 Task: Update the loan type of the saved search to 15-year fixed.
Action: Mouse moved to (1007, 144)
Screenshot: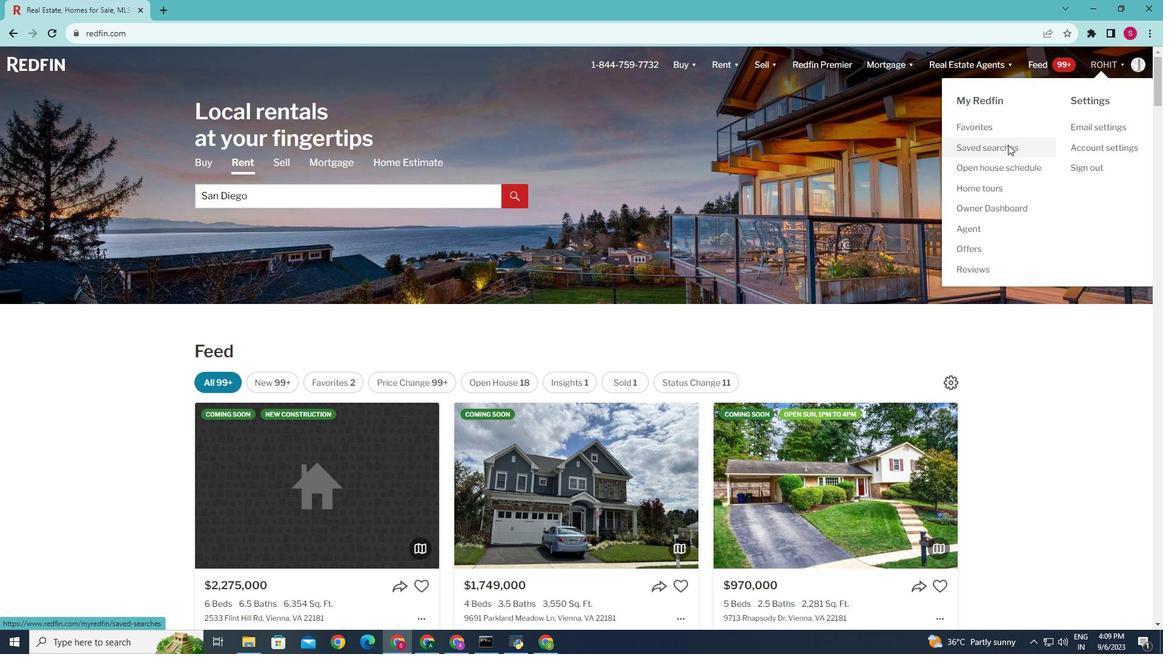 
Action: Mouse pressed left at (1007, 144)
Screenshot: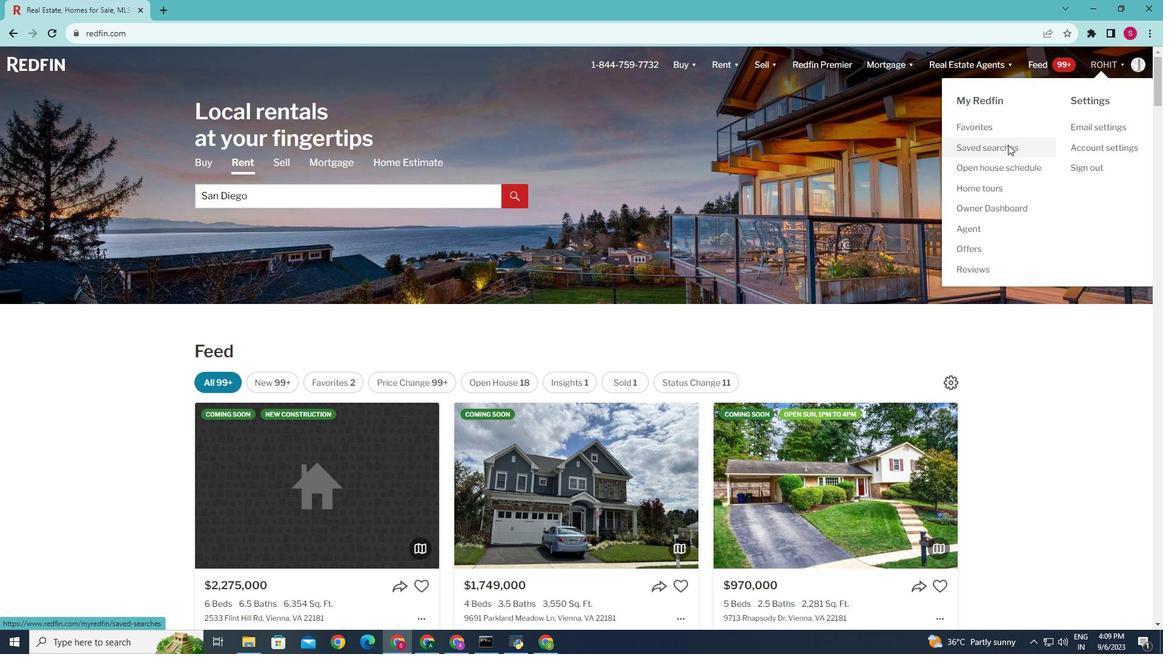 
Action: Mouse moved to (393, 294)
Screenshot: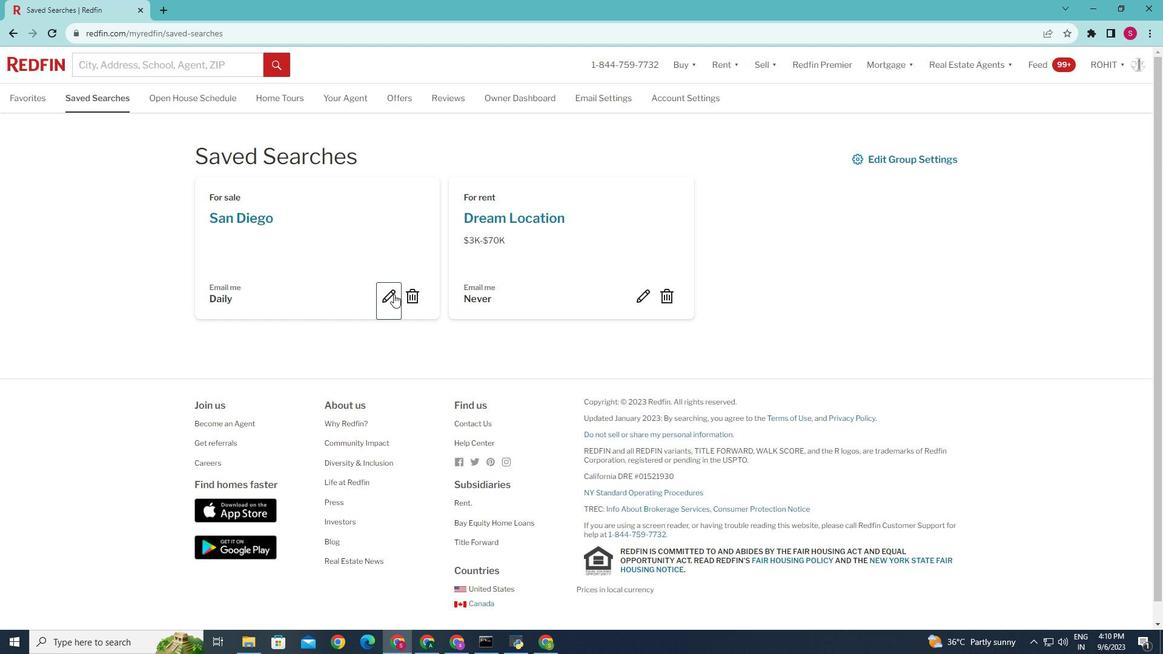 
Action: Mouse pressed left at (393, 294)
Screenshot: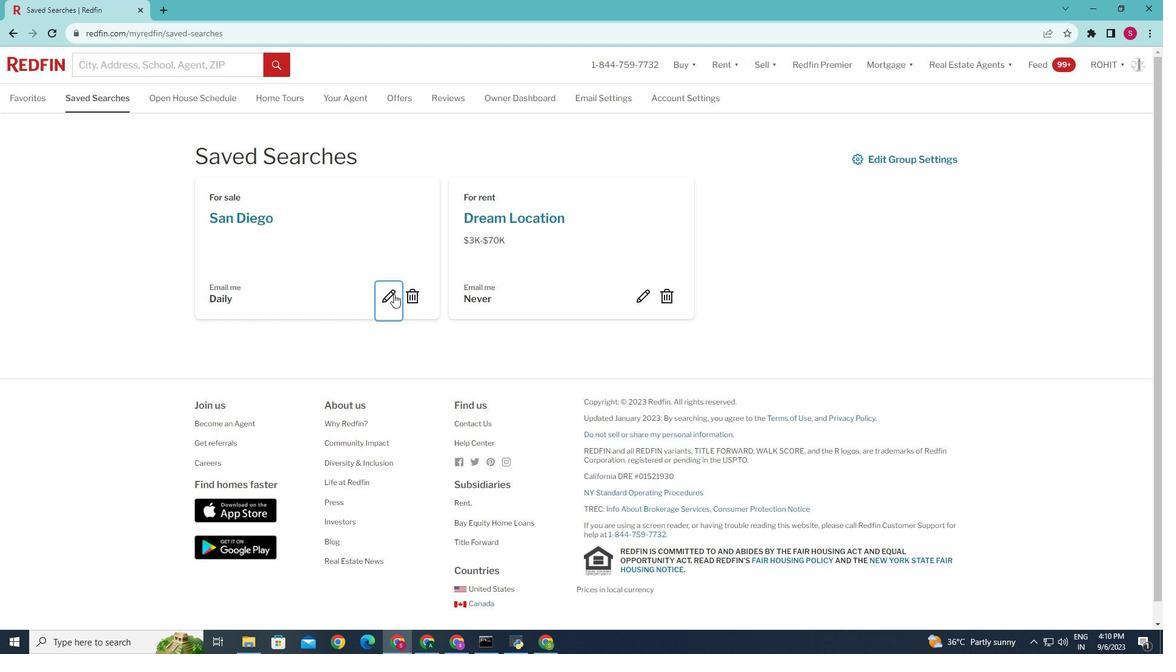 
Action: Mouse moved to (609, 324)
Screenshot: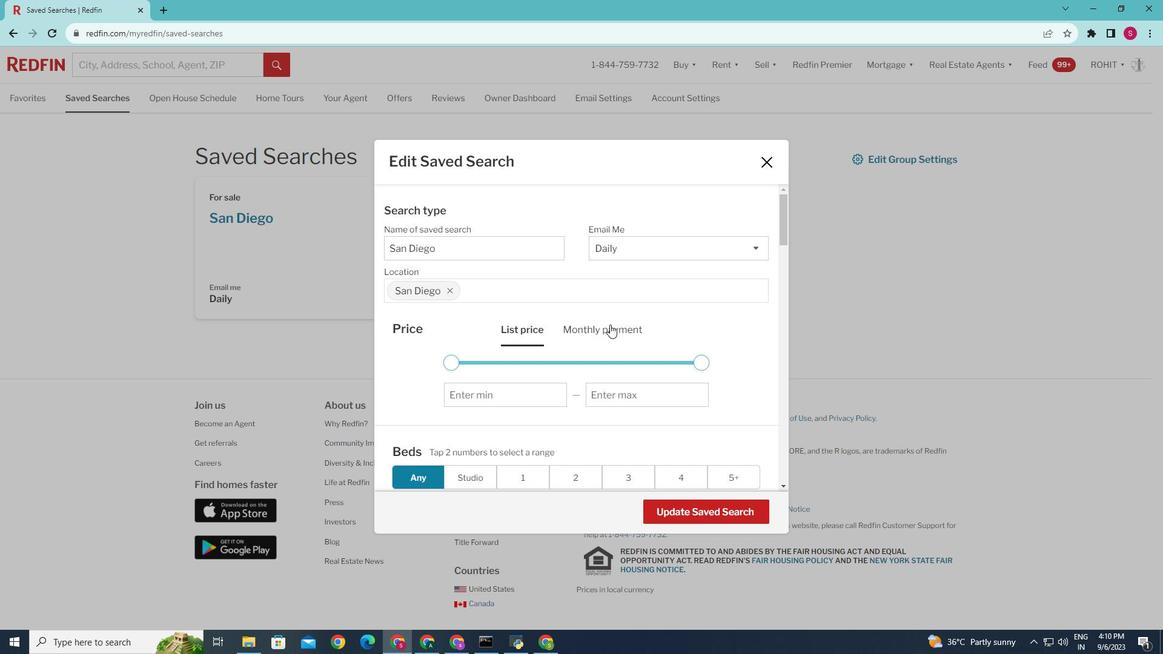 
Action: Mouse pressed left at (609, 324)
Screenshot: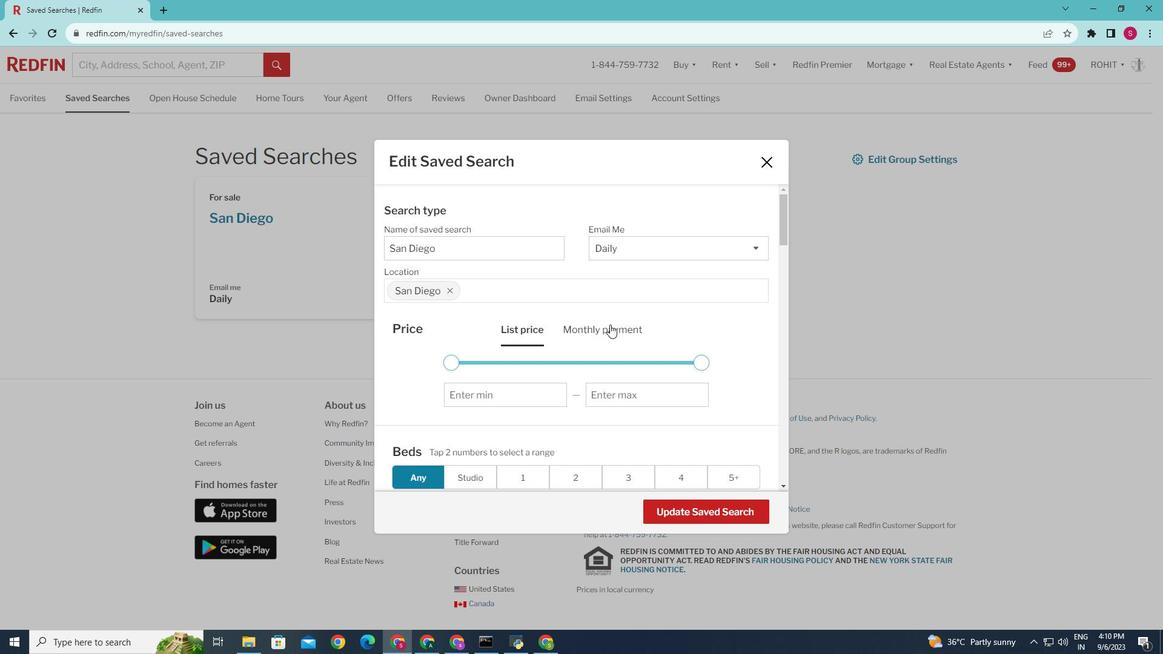 
Action: Mouse moved to (556, 402)
Screenshot: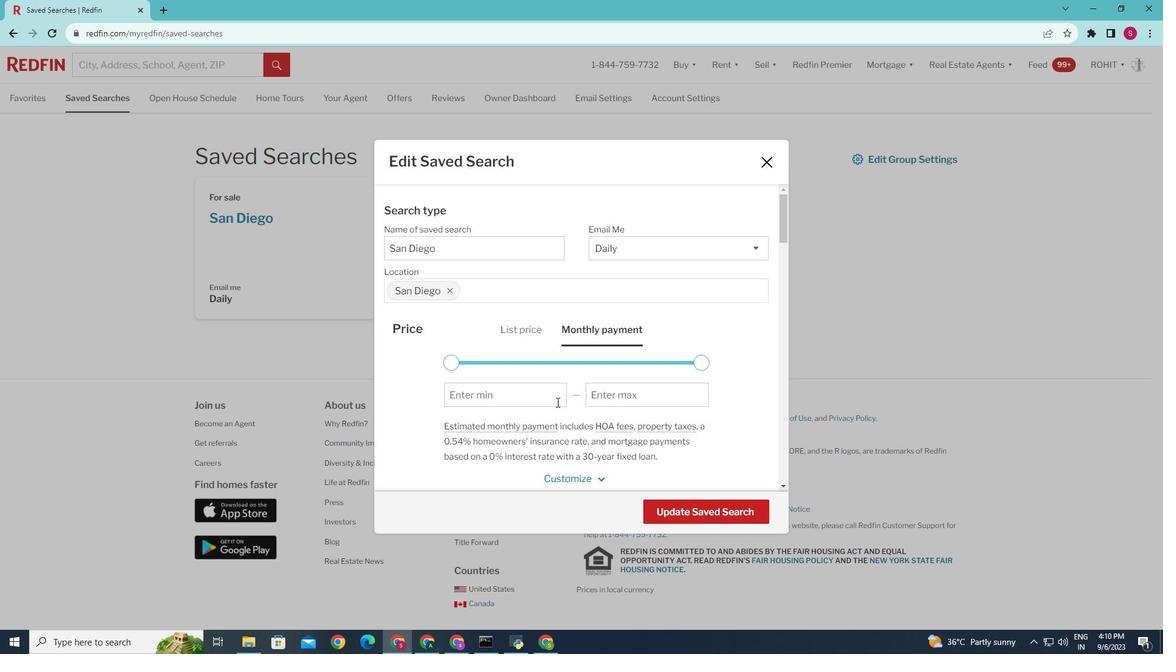 
Action: Mouse scrolled (556, 401) with delta (0, 0)
Screenshot: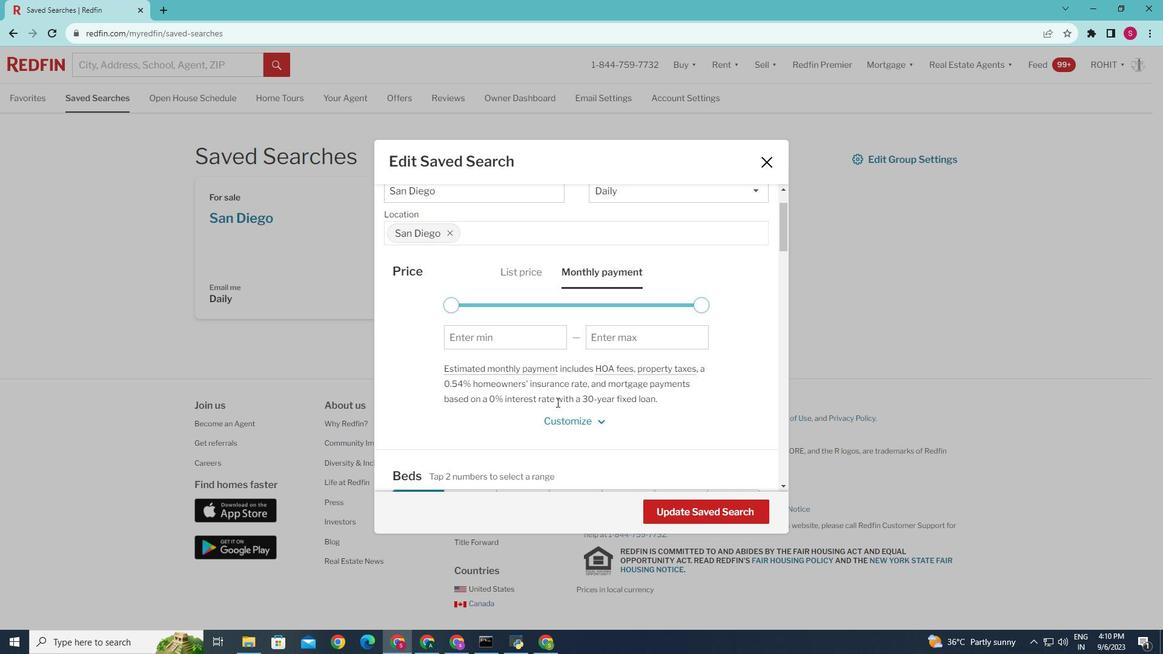 
Action: Mouse moved to (556, 417)
Screenshot: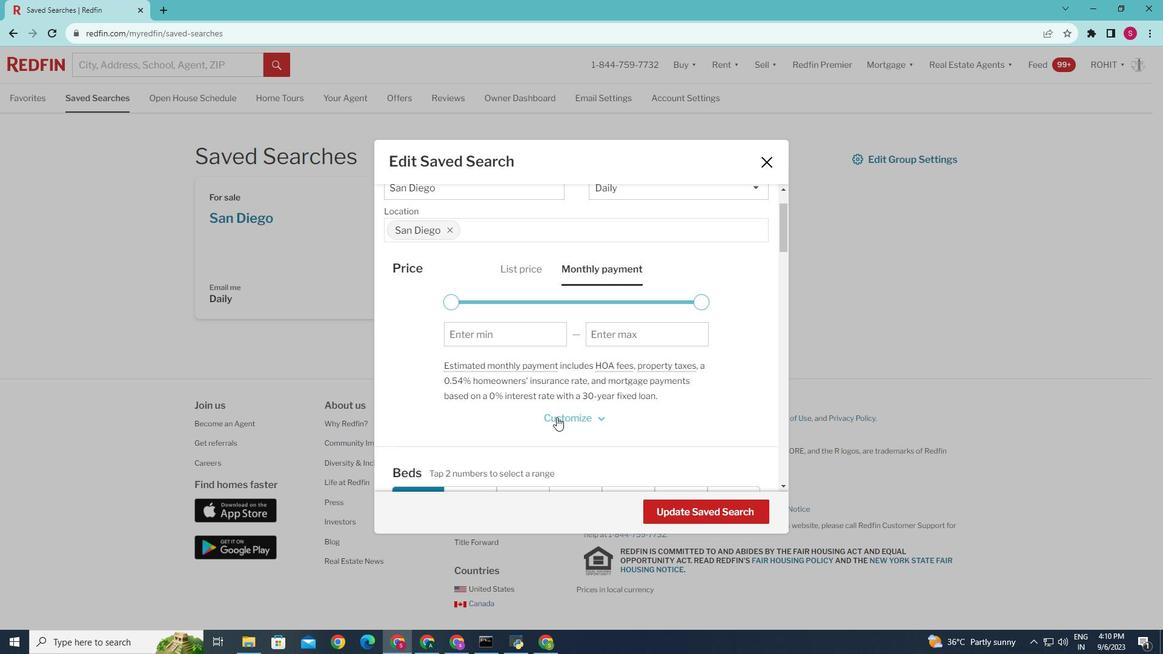 
Action: Mouse pressed left at (556, 417)
Screenshot: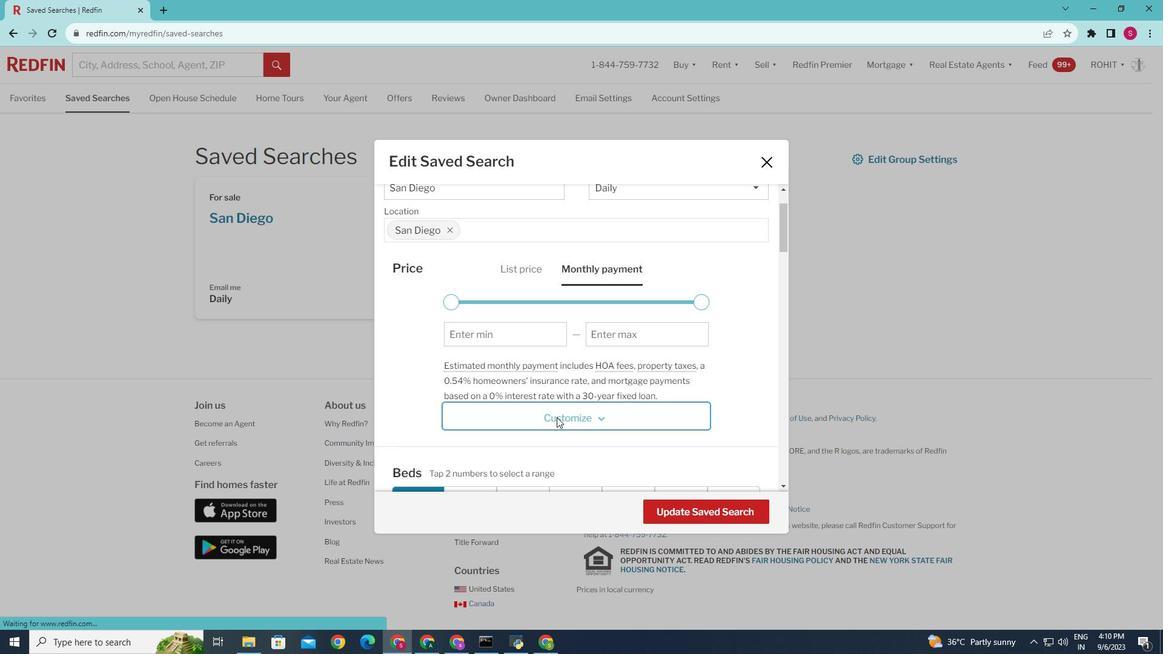 
Action: Mouse moved to (516, 387)
Screenshot: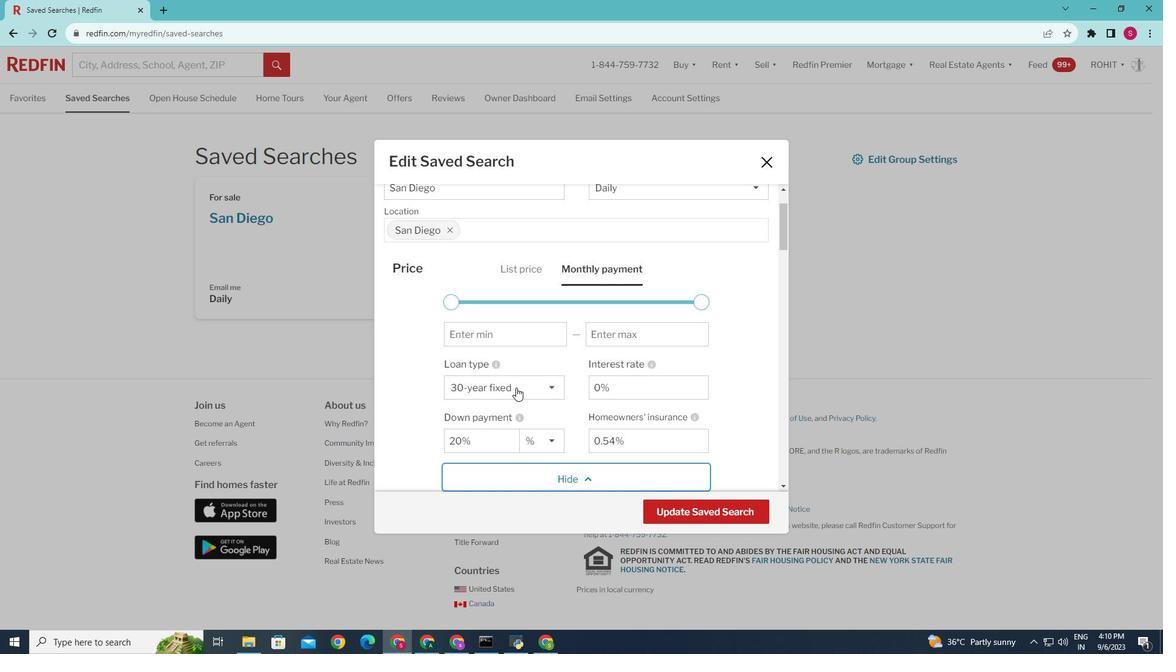 
Action: Mouse pressed left at (516, 387)
Screenshot: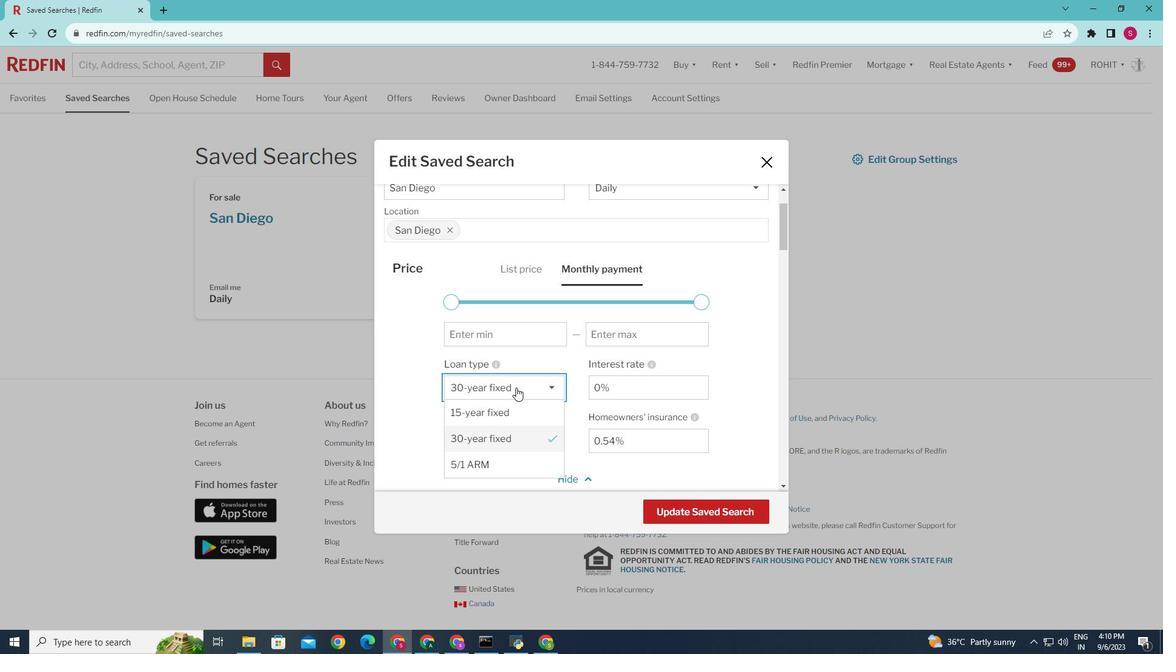 
Action: Mouse moved to (498, 408)
Screenshot: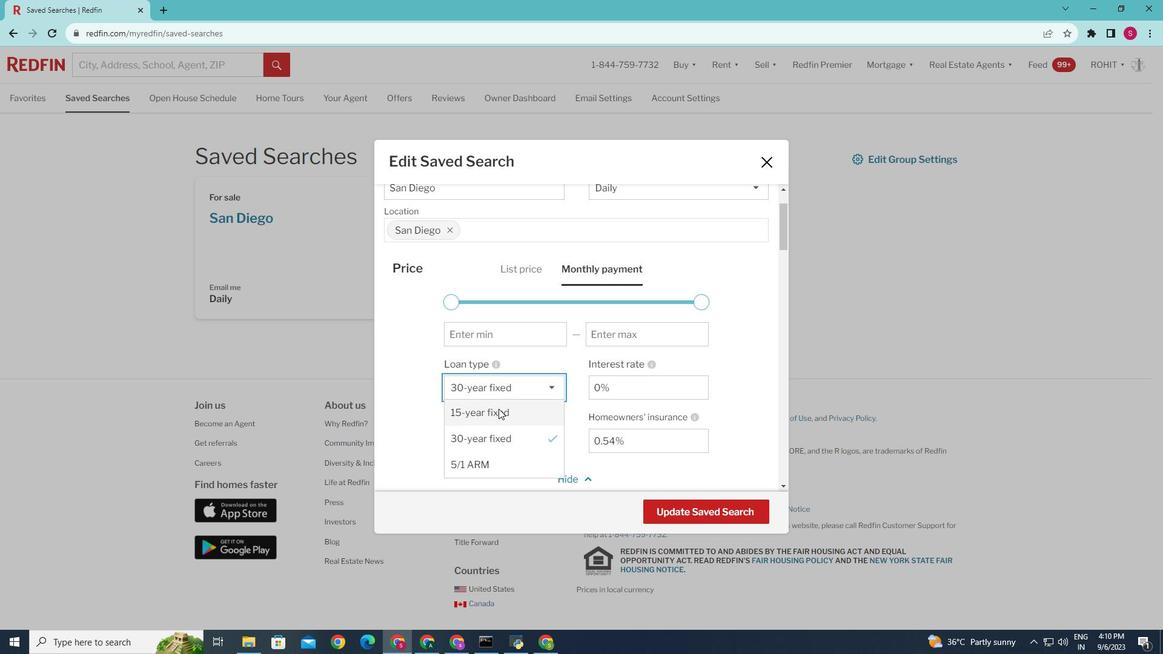 
Action: Mouse pressed left at (498, 408)
Screenshot: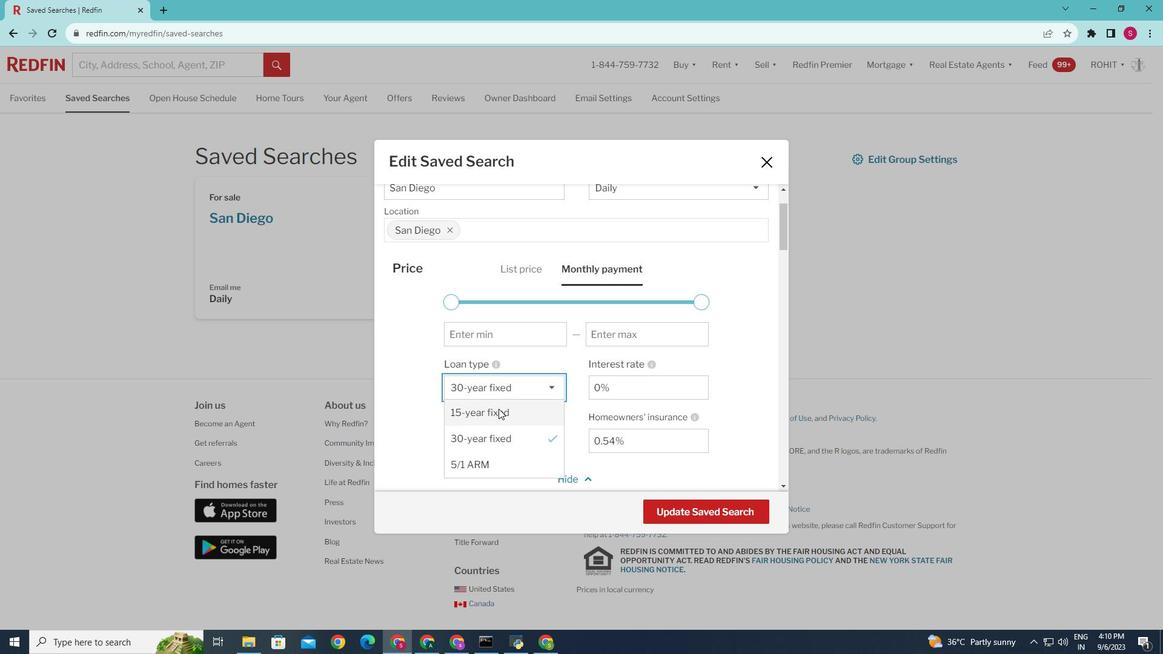 
Action: Mouse moved to (703, 508)
Screenshot: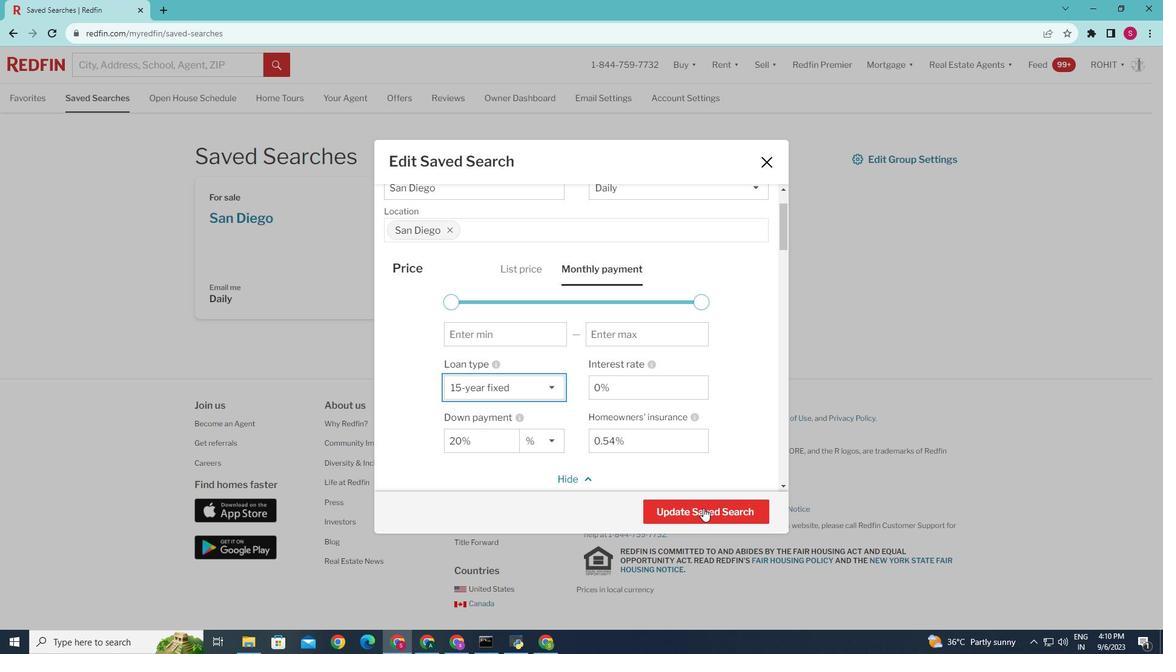 
Action: Mouse pressed left at (703, 508)
Screenshot: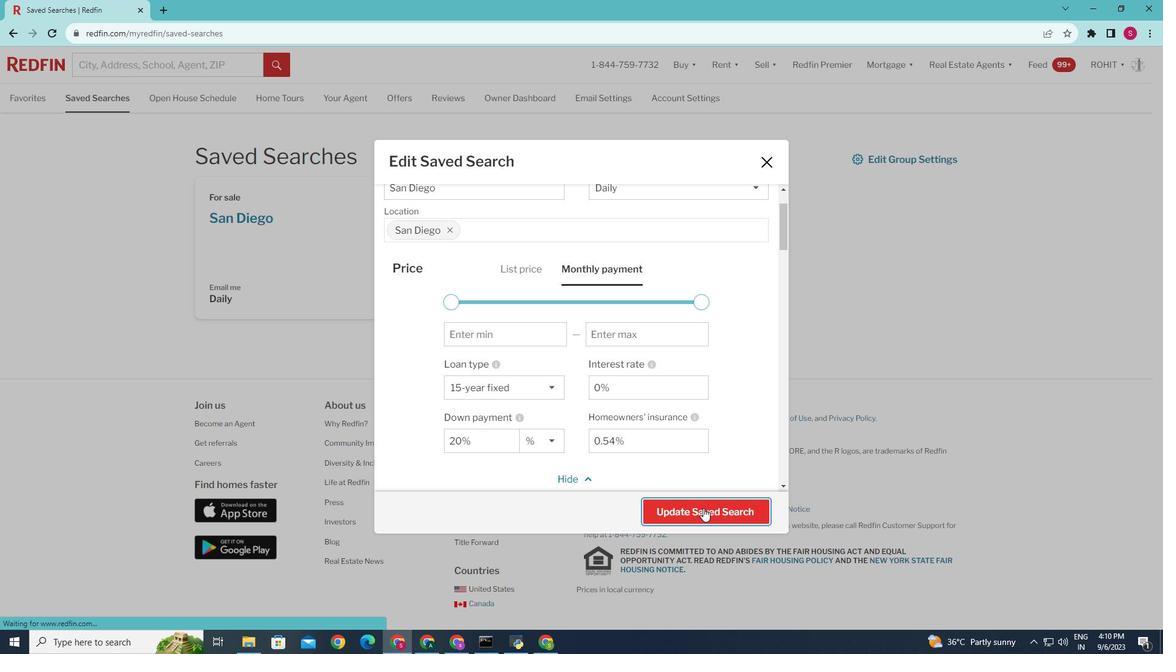 
Action: Mouse moved to (688, 460)
Screenshot: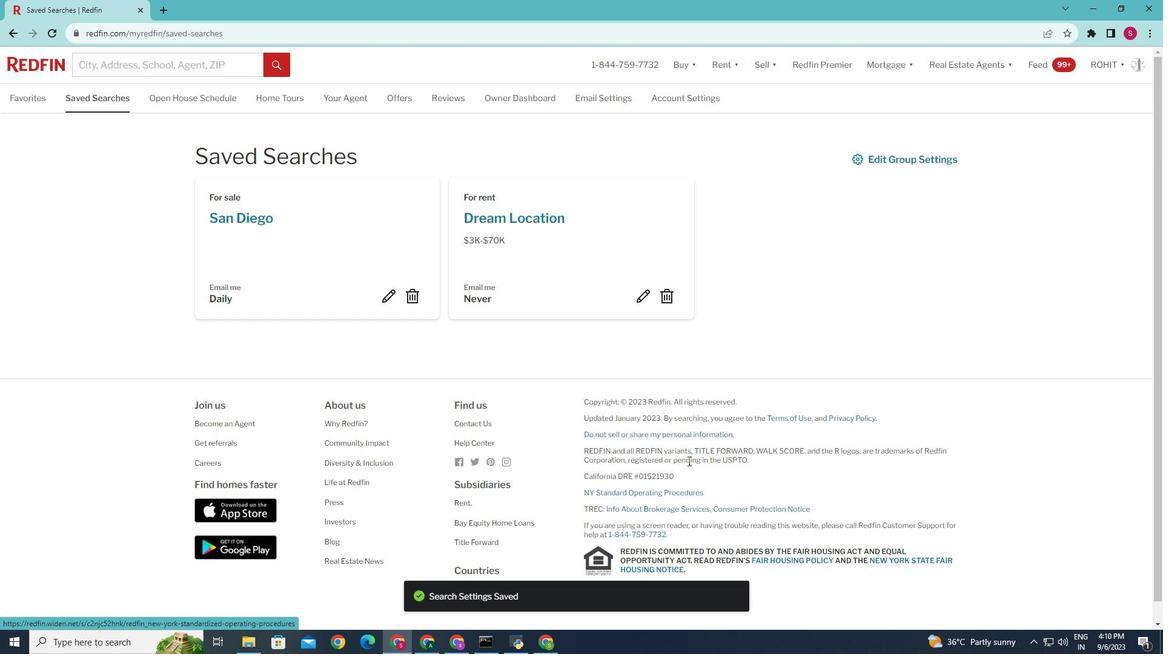 
